 Task: Create Board Knowledge Management Techniques to Workspace E-commerce Solutions. Create Board Diversity and Inclusion Training and Education to Workspace E-commerce Solutions. Create Board Content Marketing Interactive Quiz Strategy and Execution to Workspace E-commerce Solutions
Action: Key pressed <Key.shift>KNOWLEDGE<Key.space>,A<Key.backspace><Key.backspace><Key.shift>MANAGMENT<Key.space><Key.shift>TECHNU<Key.backspace>IQUE
Screenshot: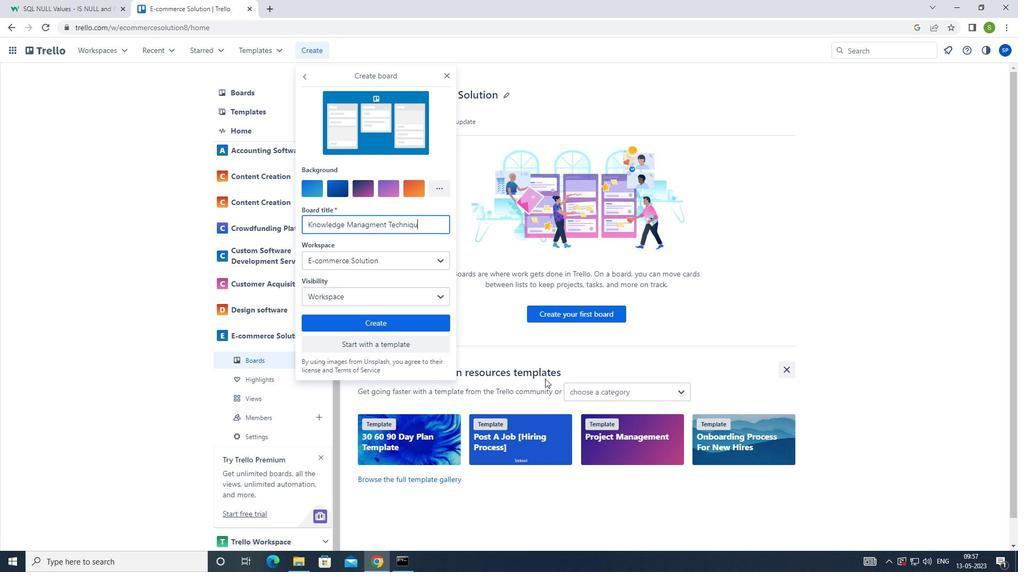
Action: Mouse moved to (413, 331)
Screenshot: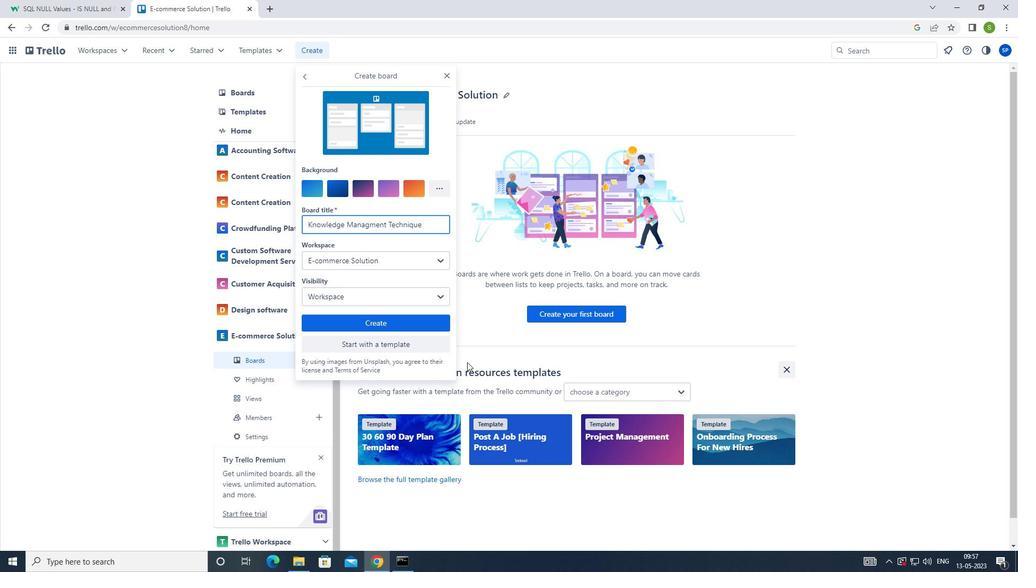 
Action: Mouse pressed left at (413, 331)
Screenshot: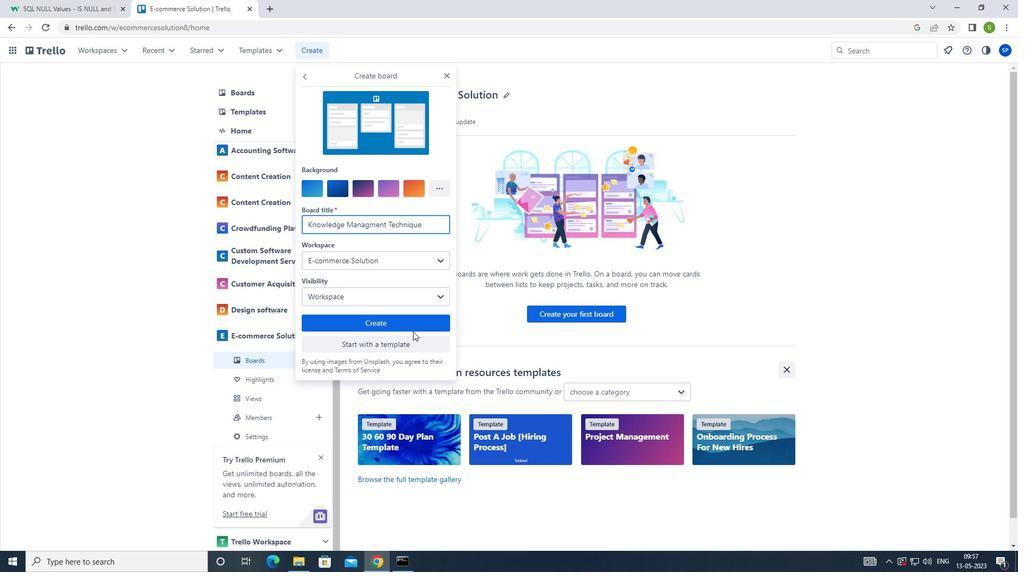 
Action: Mouse moved to (413, 326)
Screenshot: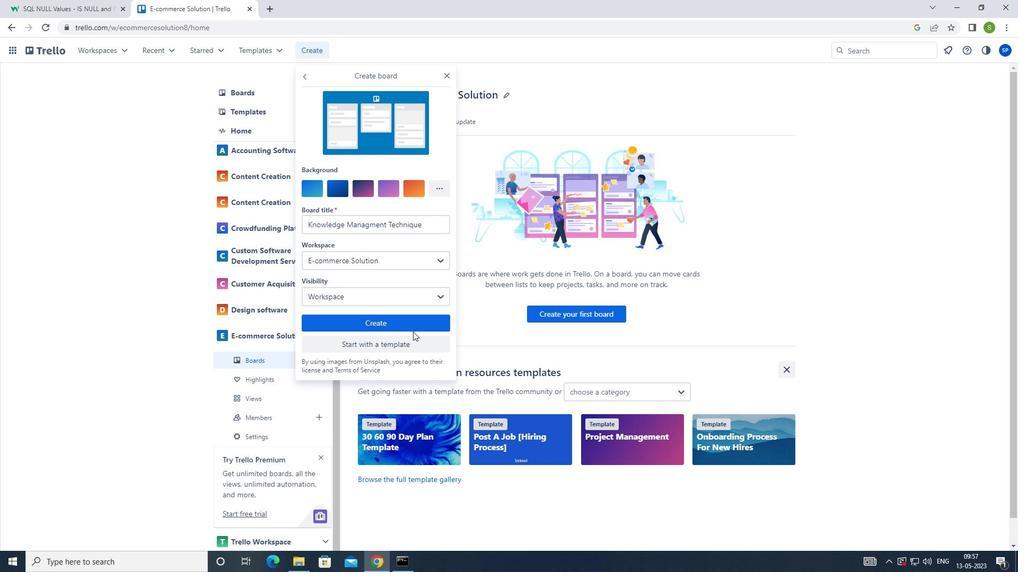
Action: Mouse pressed left at (413, 326)
Screenshot: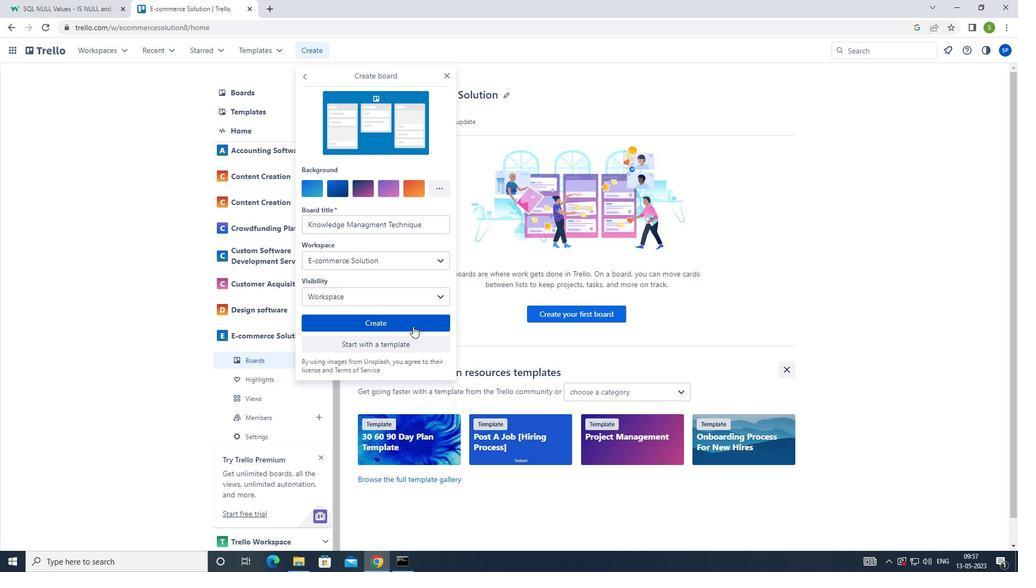 
Action: Mouse moved to (314, 49)
Screenshot: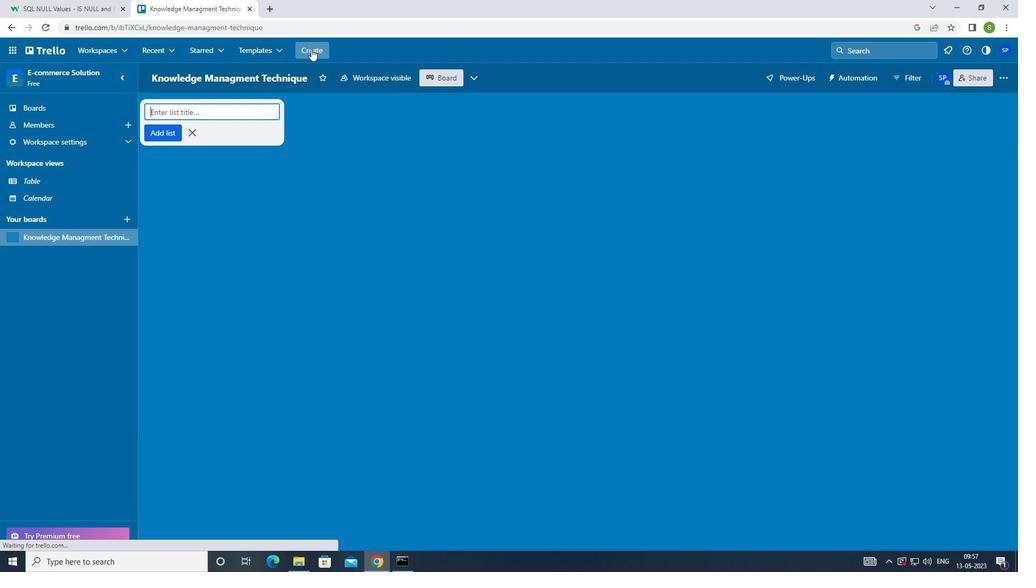 
Action: Mouse pressed left at (314, 49)
Screenshot: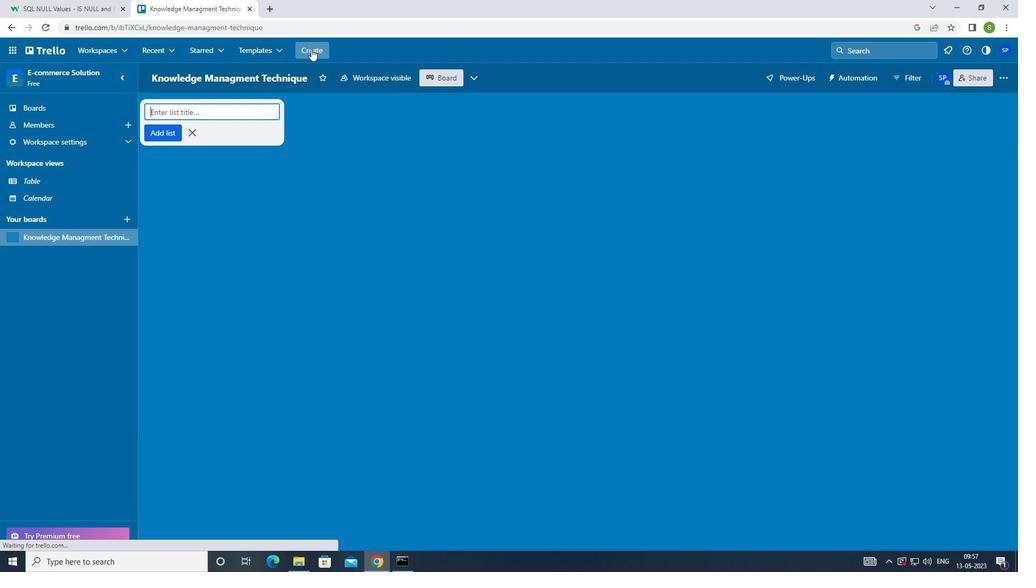 
Action: Mouse moved to (322, 91)
Screenshot: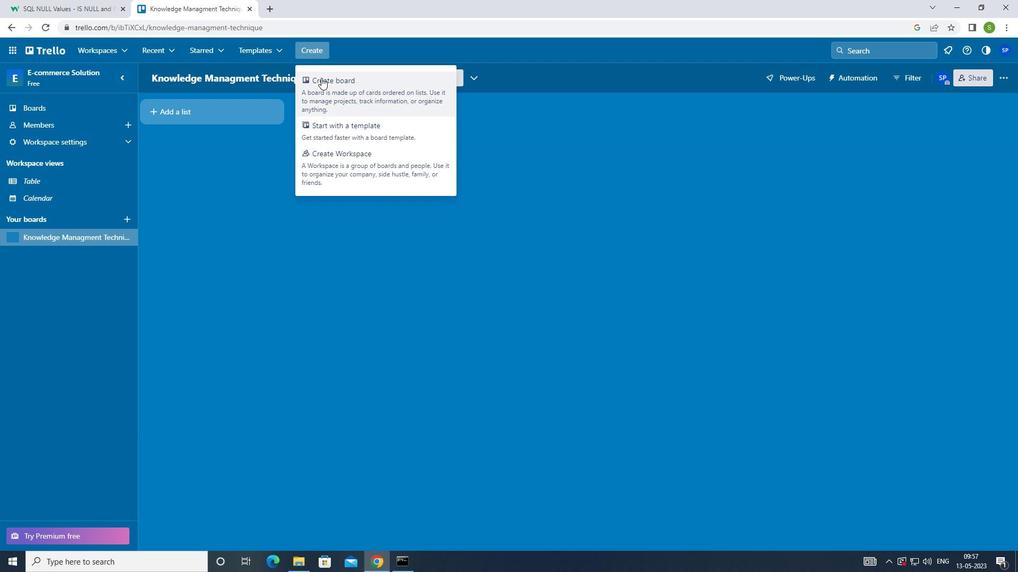 
Action: Mouse pressed left at (322, 91)
Screenshot: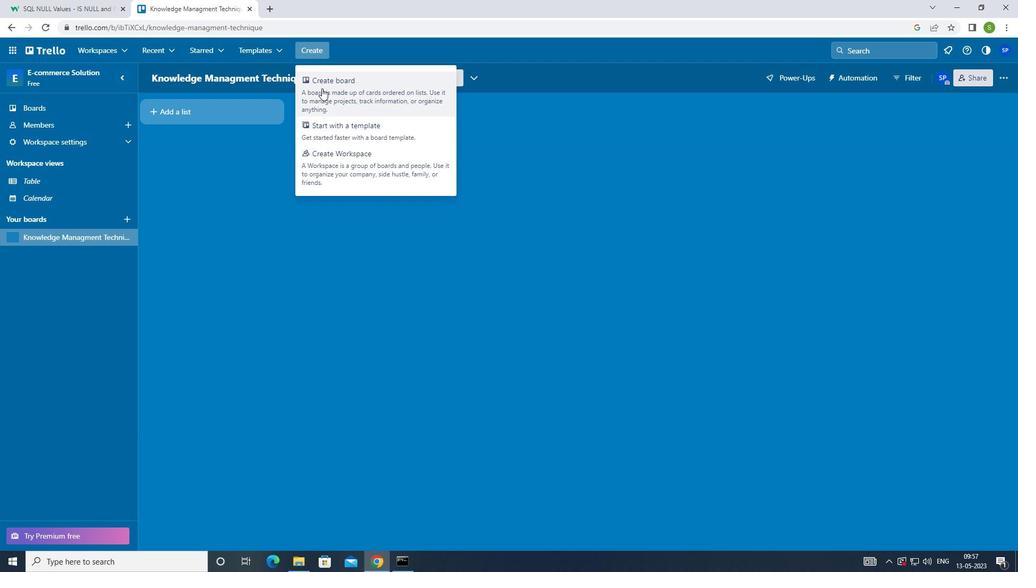
Action: Mouse moved to (580, 258)
Screenshot: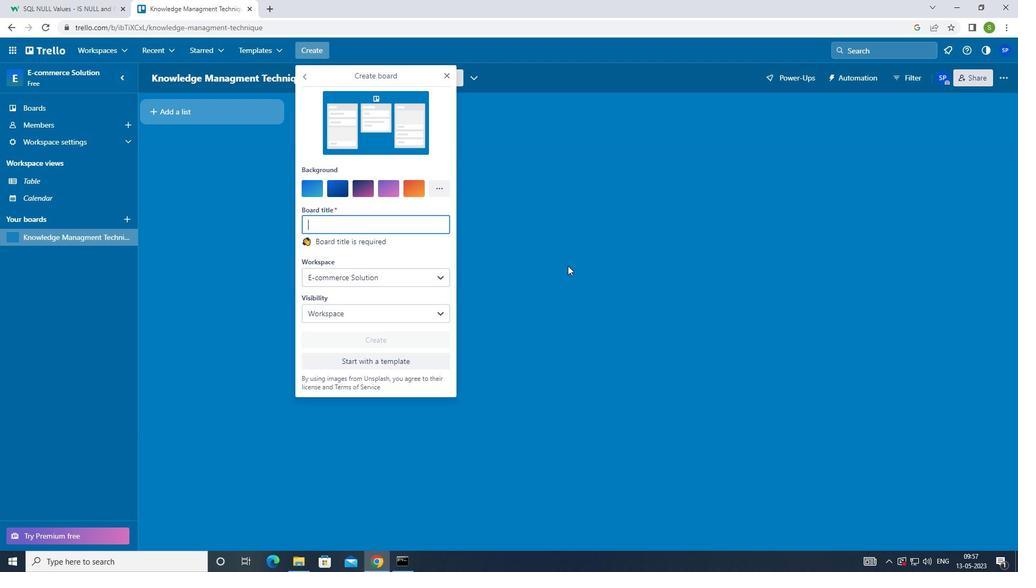 
Action: Key pressed <Key.shift>DIVERSITY<Key.space>AND<Key.space><Key.shift>INCLUSION<Key.space><Key.space><Key.shift>TRAINING<Key.space><Key.shift>AND<Key.space><Key.shift>EDUCATION
Screenshot: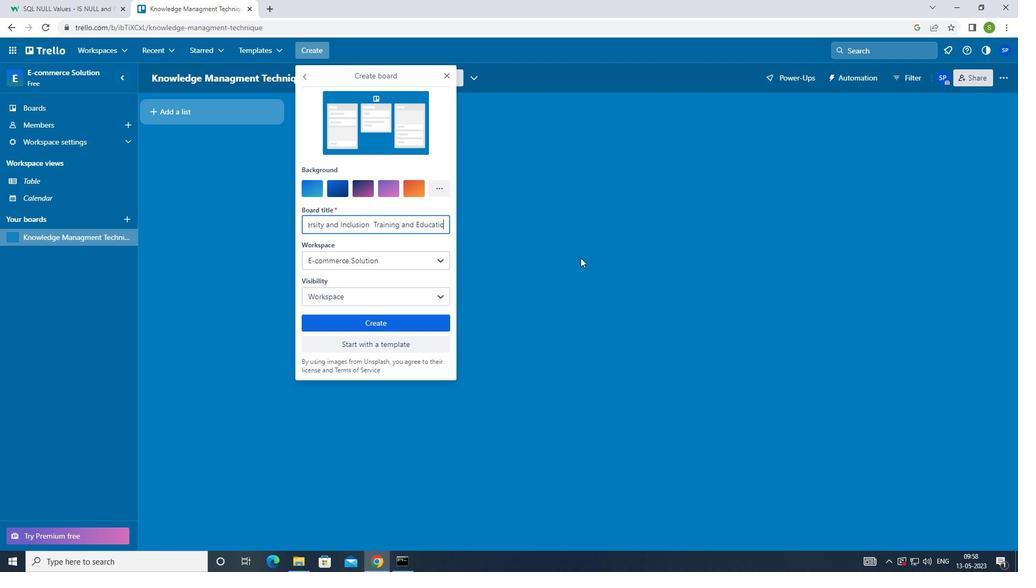 
Action: Mouse moved to (379, 324)
Screenshot: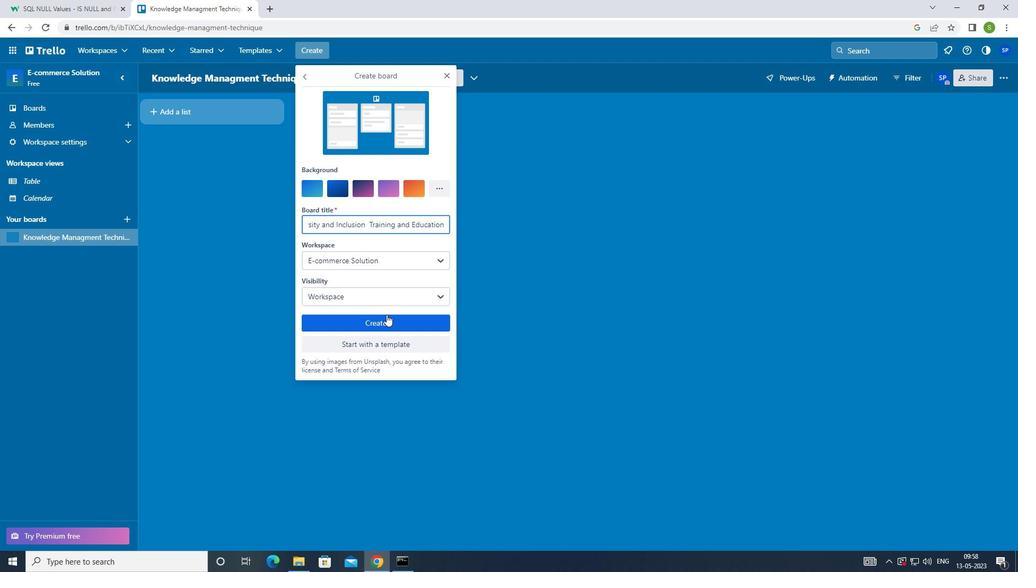 
Action: Mouse pressed left at (379, 324)
Screenshot: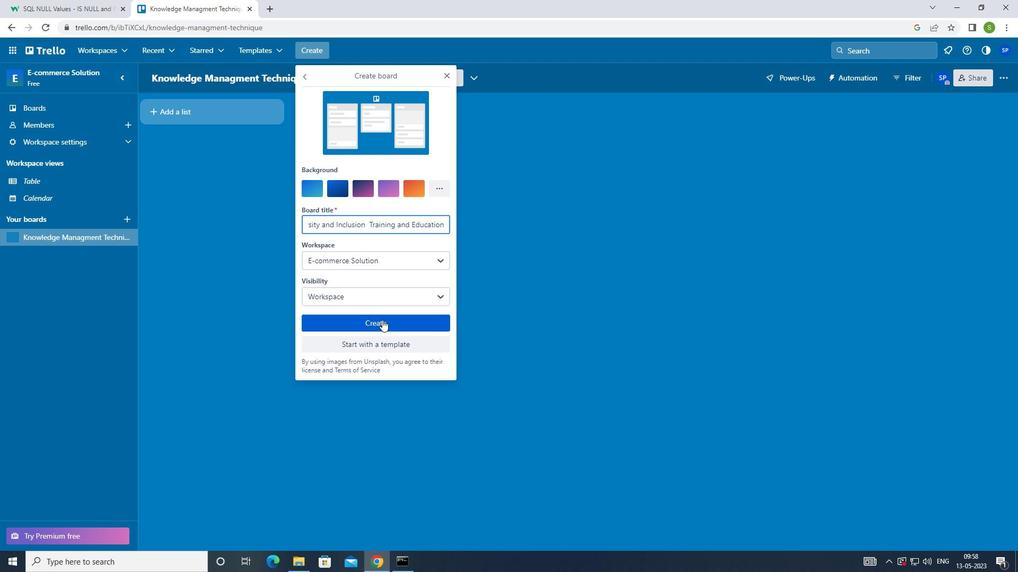 
Action: Mouse moved to (304, 47)
Screenshot: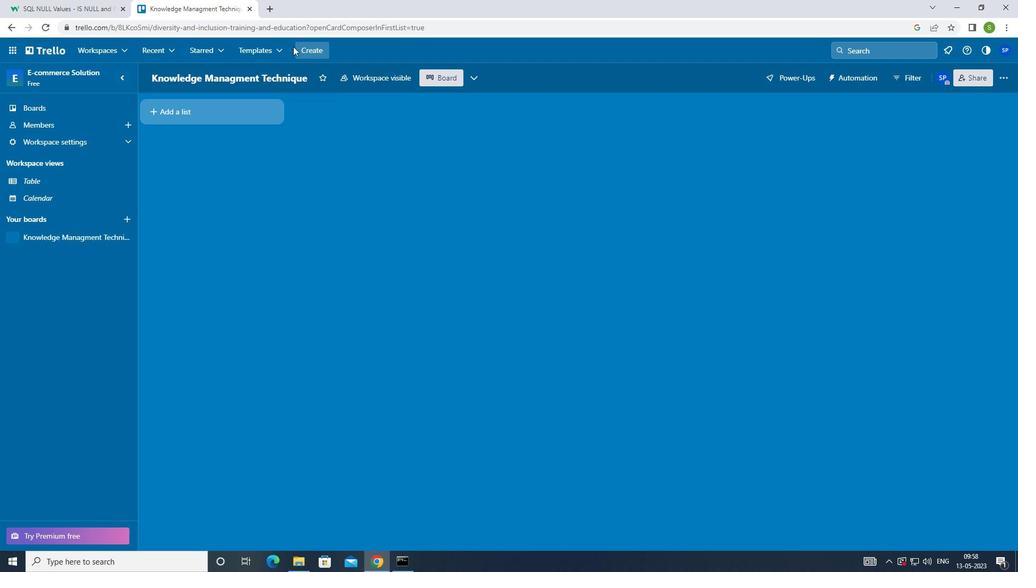 
Action: Mouse pressed left at (304, 47)
Screenshot: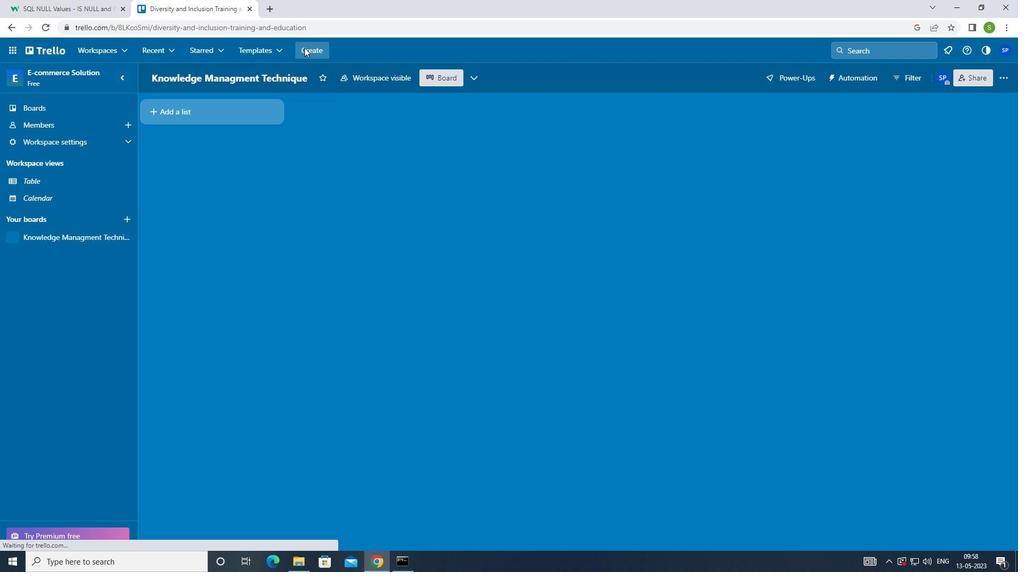 
Action: Mouse moved to (317, 94)
Screenshot: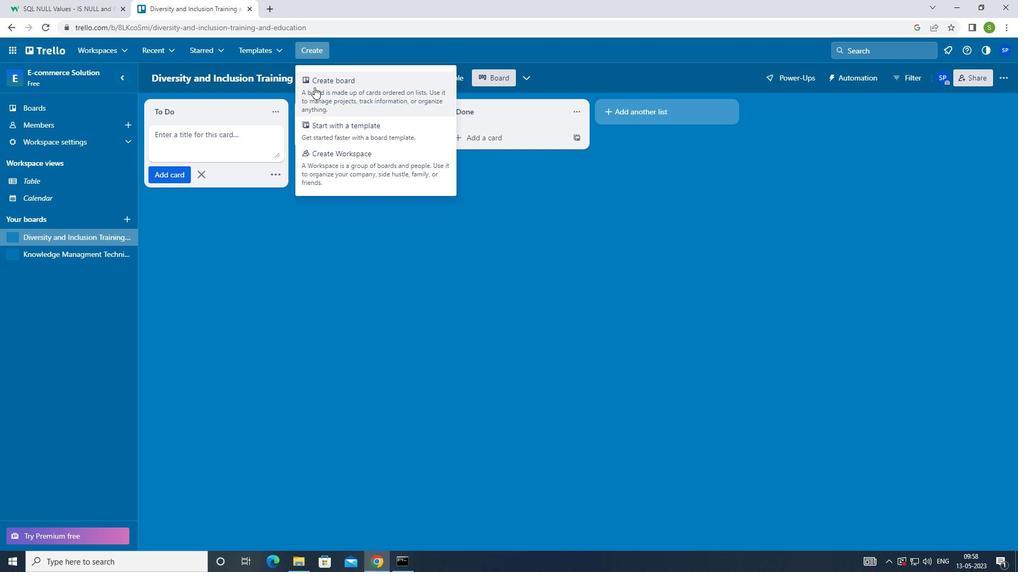 
Action: Mouse pressed left at (317, 94)
Screenshot: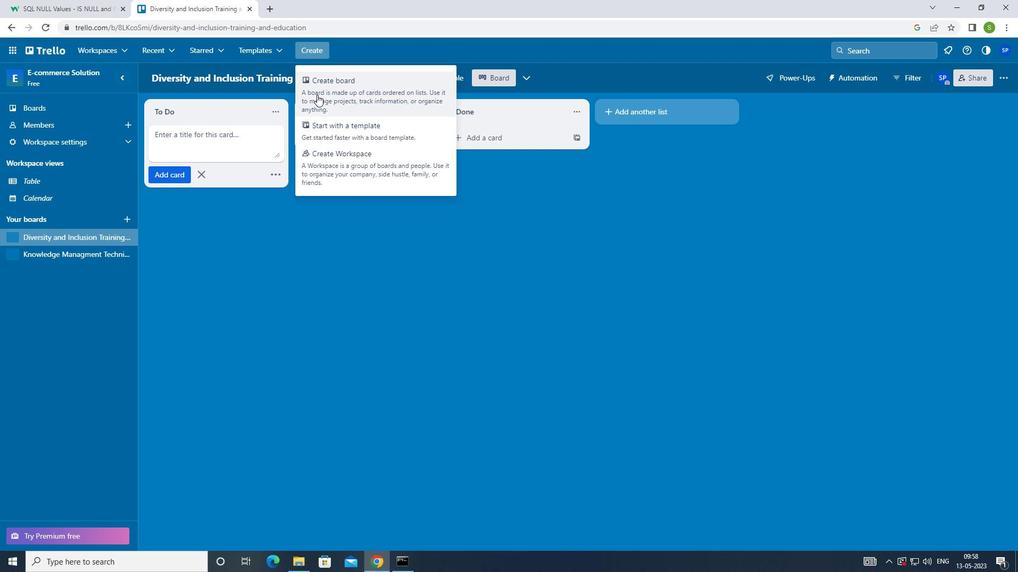 
Action: Mouse moved to (291, 170)
Screenshot: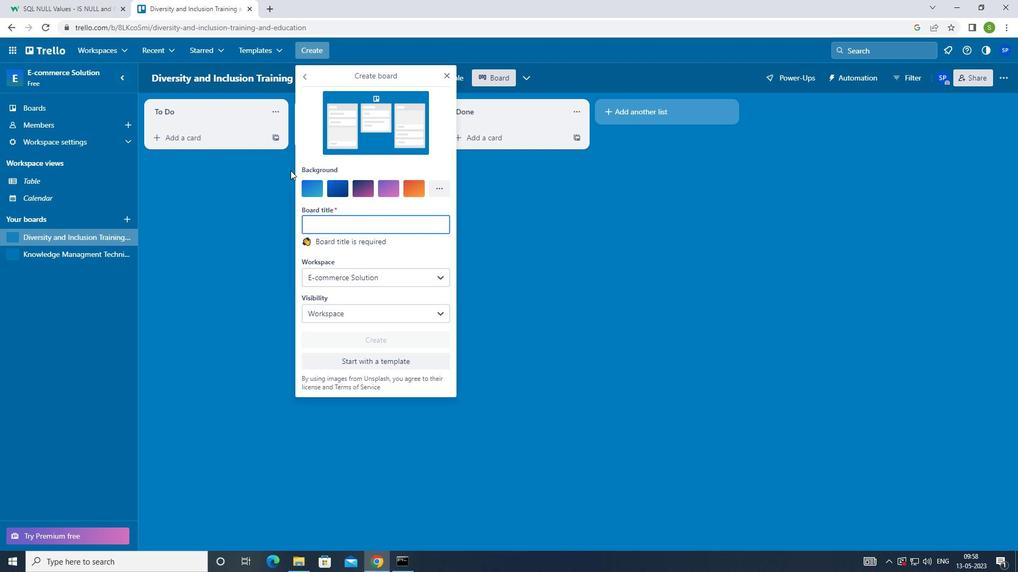 
Action: Key pressed <Key.shift>CREATE
Screenshot: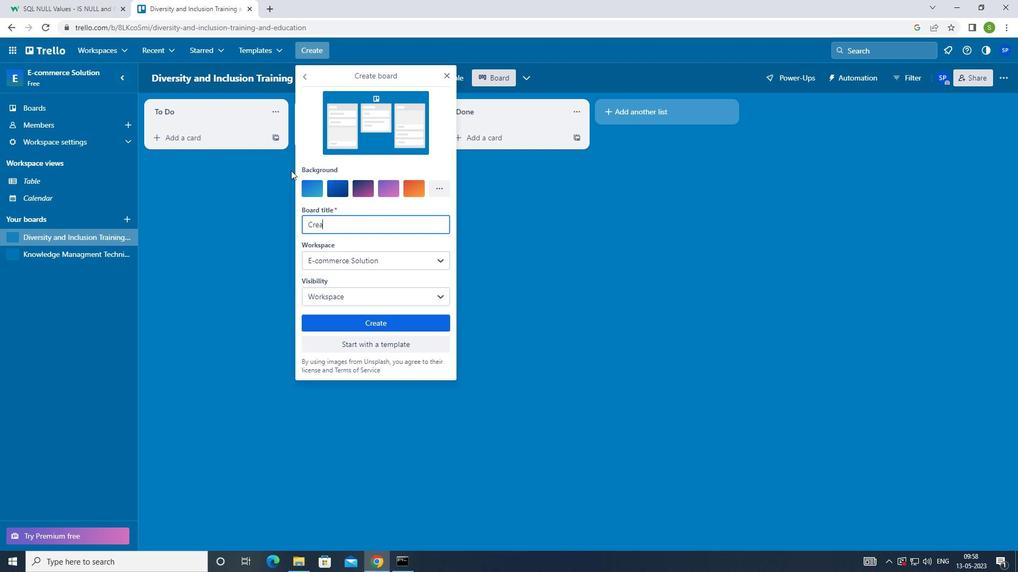 
Action: Mouse moved to (293, 169)
Screenshot: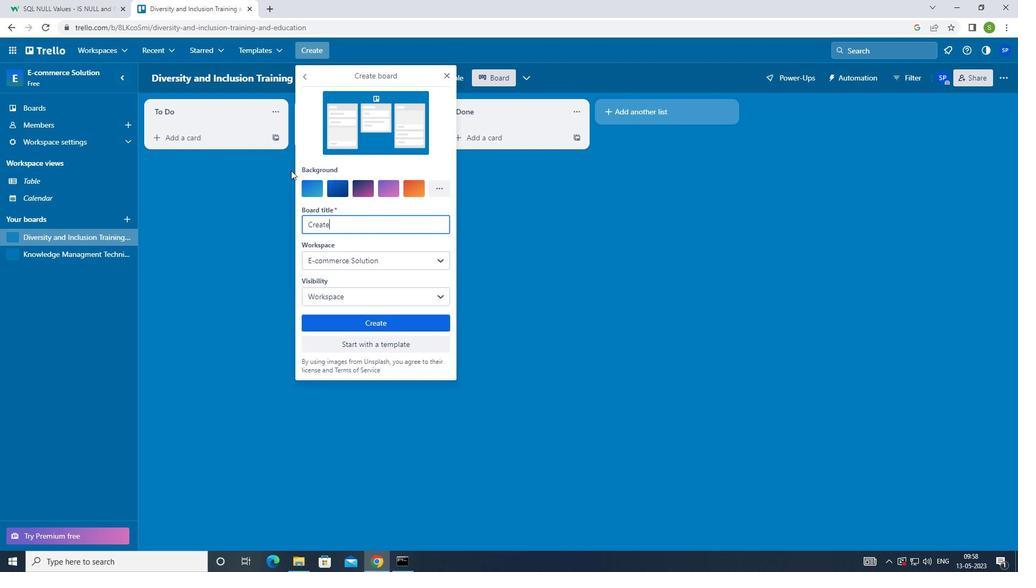 
Action: Key pressed <Key.backspace><Key.backspace><Key.backspace><Key.backspace><Key.backspace>ONTENT<Key.space><Key.shift>MARKETING<Key.space><Key.shift>INTERACTIVE<Key.space><Key.shift>QUIZ<Key.space><Key.shift>STRATEGY<Key.space>AND<Key.space><Key.shift><Key.shift>E<Key.backspace><Key.shift>EXECUTION
Screenshot: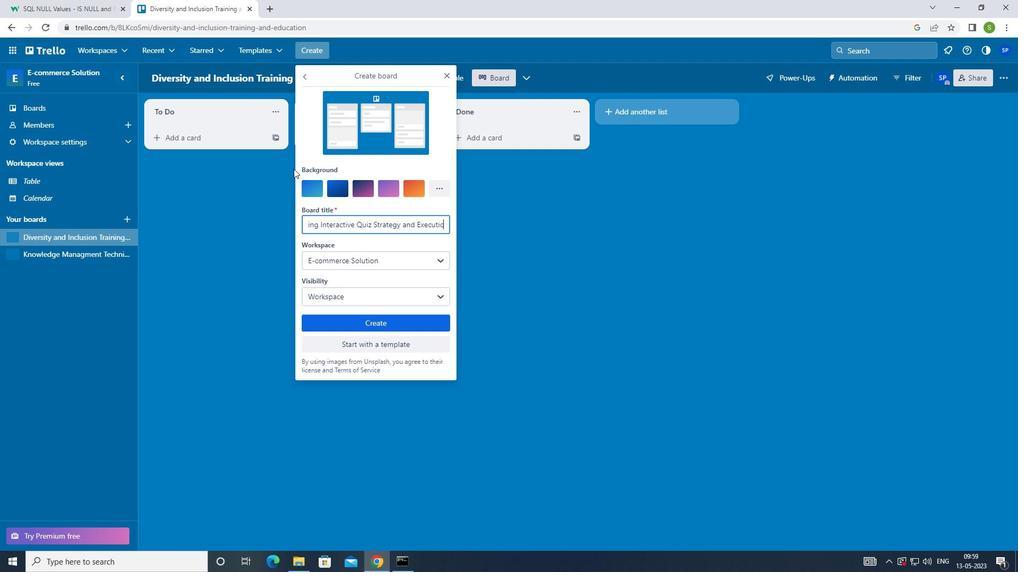 
Action: Mouse moved to (377, 324)
Screenshot: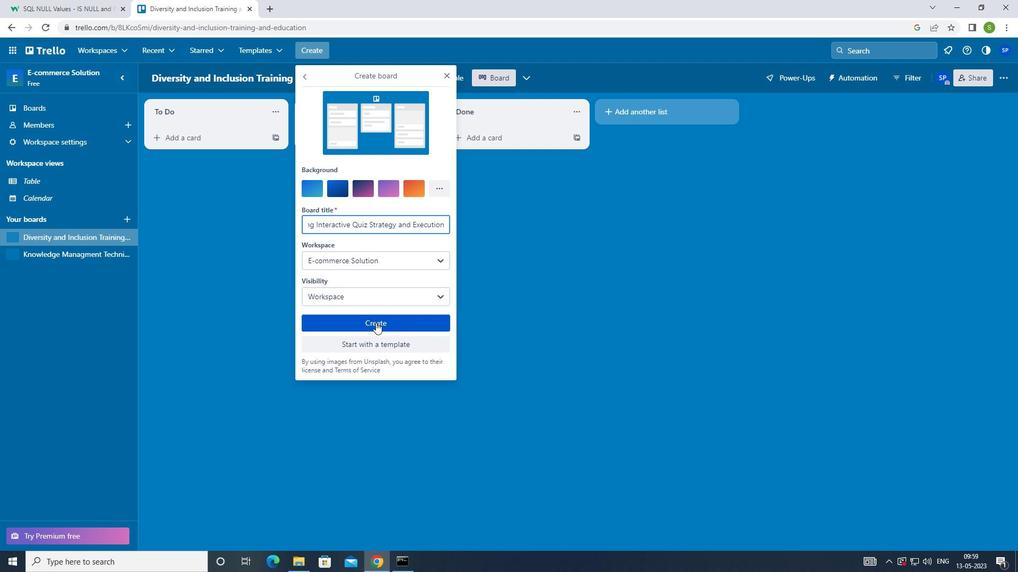 
Action: Mouse pressed left at (377, 324)
Screenshot: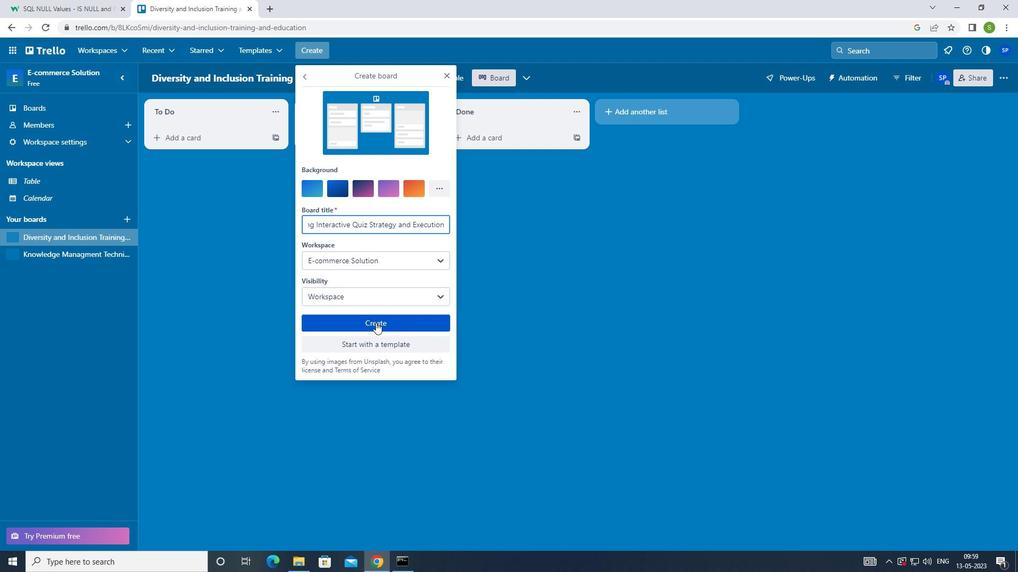 
Action: Mouse moved to (378, 321)
Screenshot: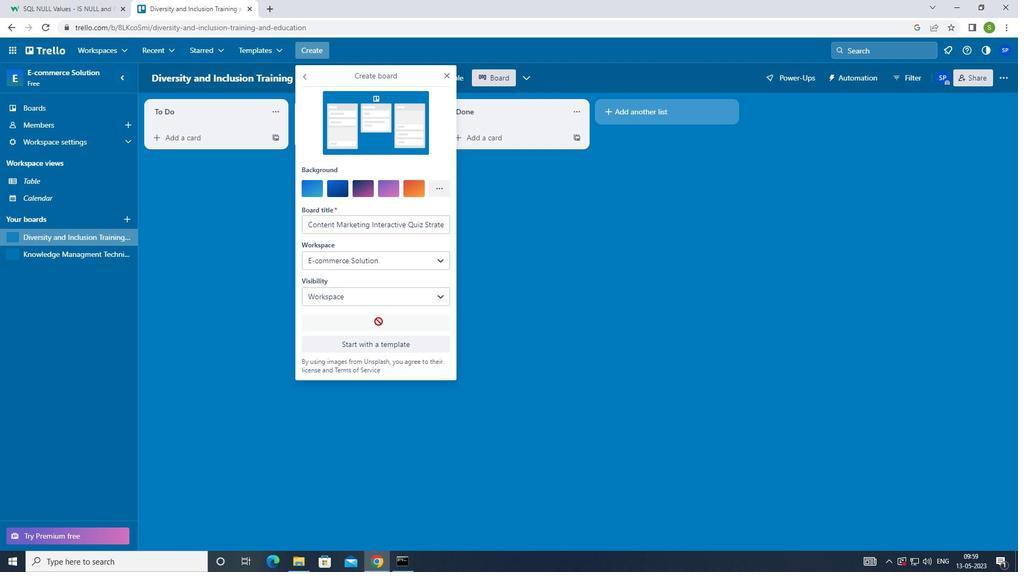 
Action: Key pressed <Key.f8>
Screenshot: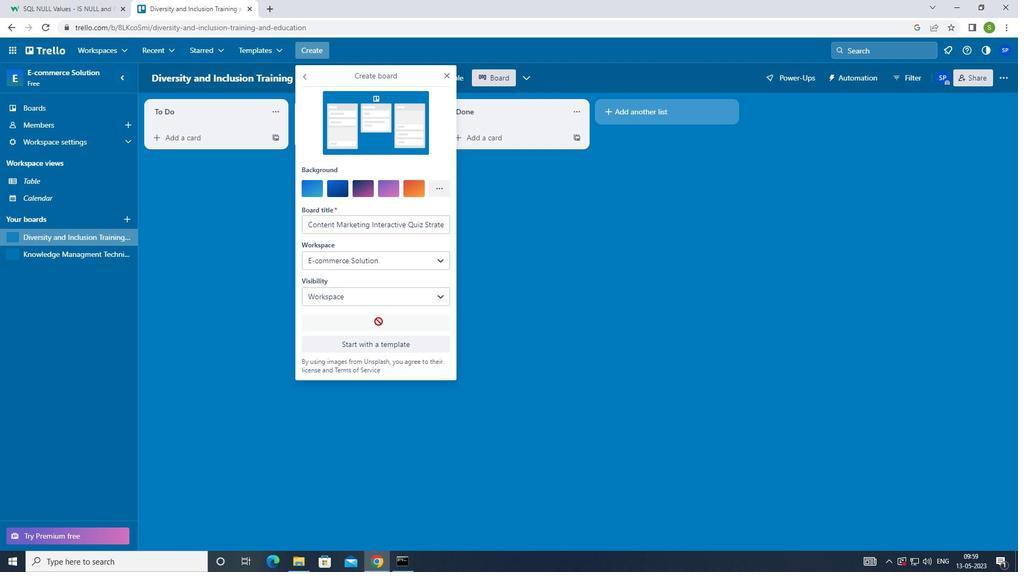 
